 Task: Open Card Card0000000006 in Board Board0000000002 in Workspace WS0000000001 in Trello. Add Member Mailaustralia7@gmail.com to Card Card0000000006 in Board Board0000000002 in Workspace WS0000000001 in Trello. Add Blue Label titled Label0000000006 to Card Card0000000006 in Board Board0000000002 in Workspace WS0000000001 in Trello. Add Checklist CL0000000006 to Card Card0000000006 in Board Board0000000002 in Workspace WS0000000001 in Trello. Add Dates with Start Date as Sep 01 2023 and Due Date as Sep 30 2023 to Card Card0000000006 in Board Board0000000002 in Workspace WS0000000001 in Trello
Action: Mouse moved to (554, 45)
Screenshot: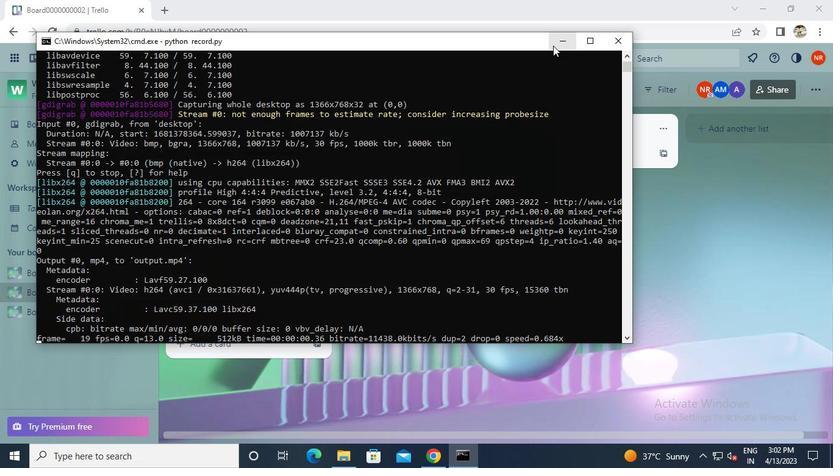 
Action: Mouse pressed left at (554, 45)
Screenshot: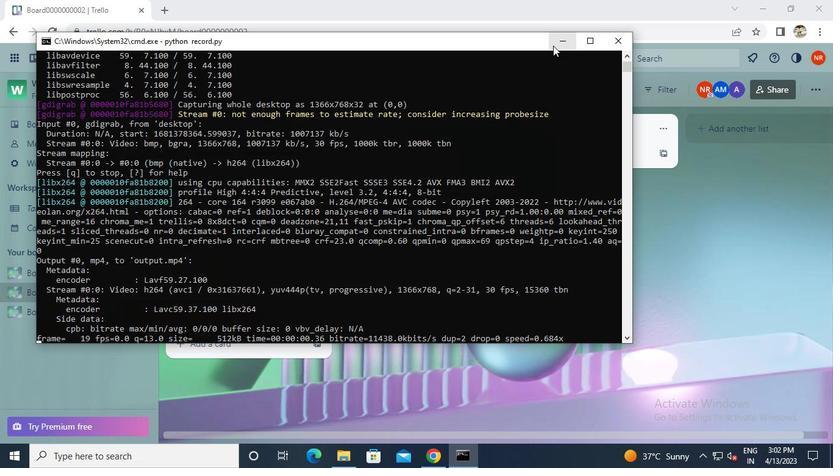 
Action: Mouse moved to (241, 267)
Screenshot: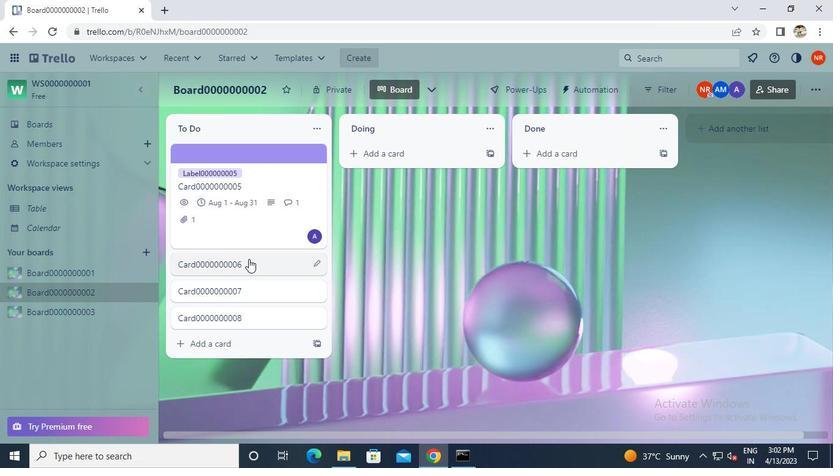 
Action: Mouse pressed left at (241, 267)
Screenshot: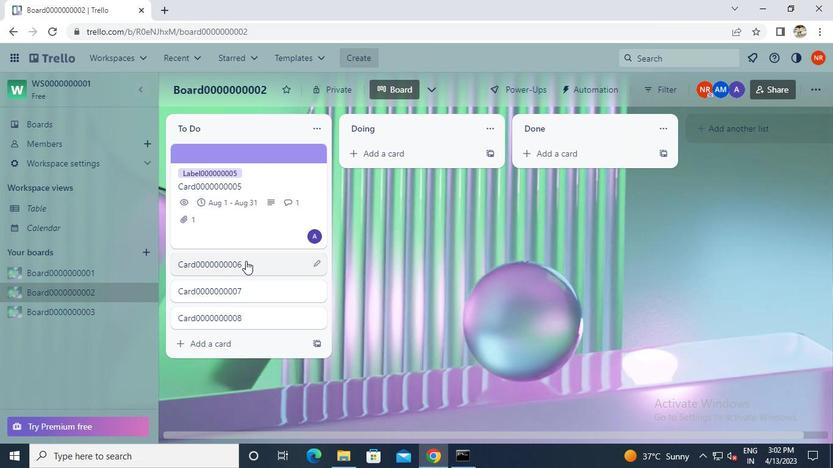 
Action: Mouse moved to (565, 192)
Screenshot: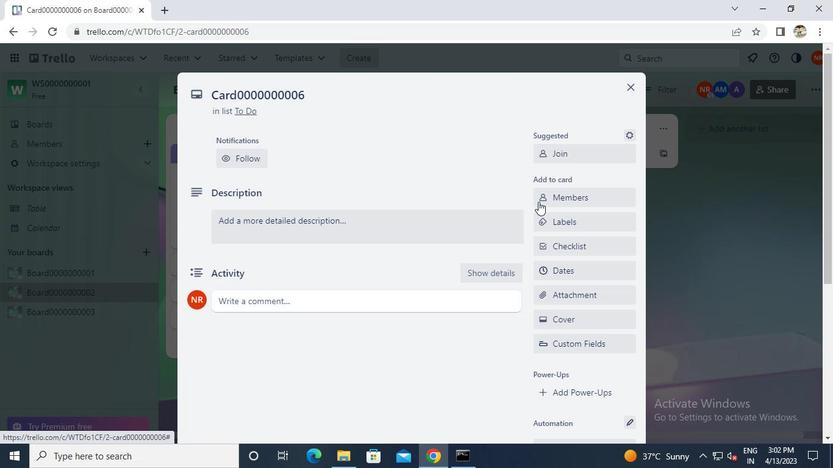 
Action: Mouse pressed left at (565, 192)
Screenshot: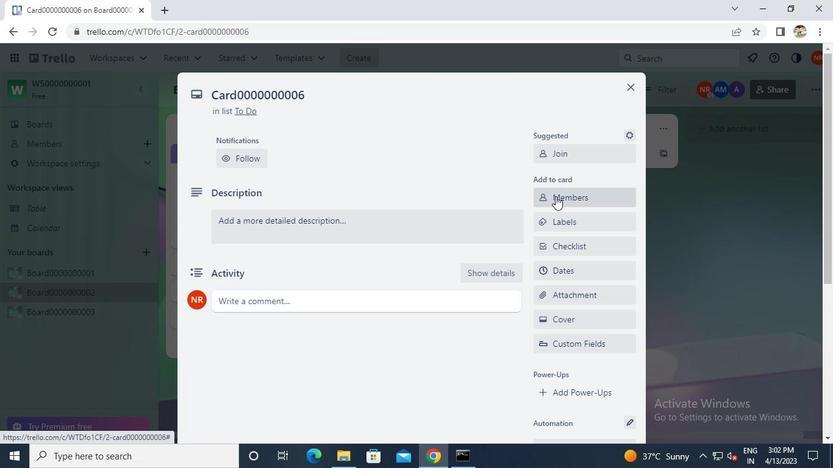 
Action: Mouse moved to (563, 192)
Screenshot: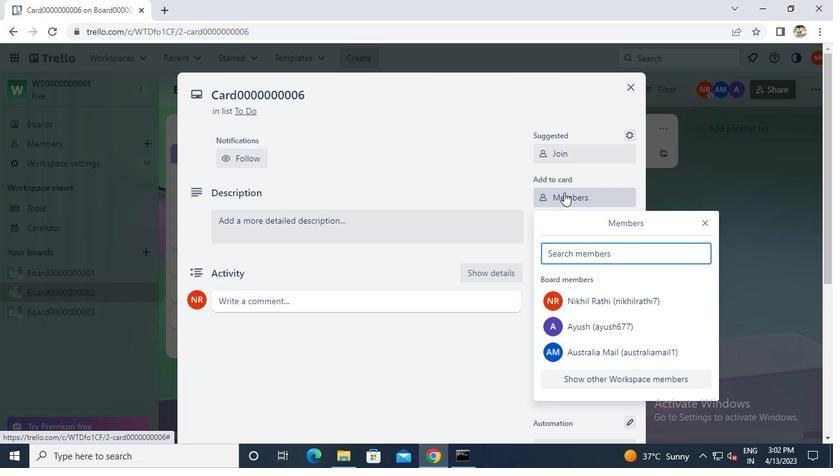 
Action: Keyboard m
Screenshot: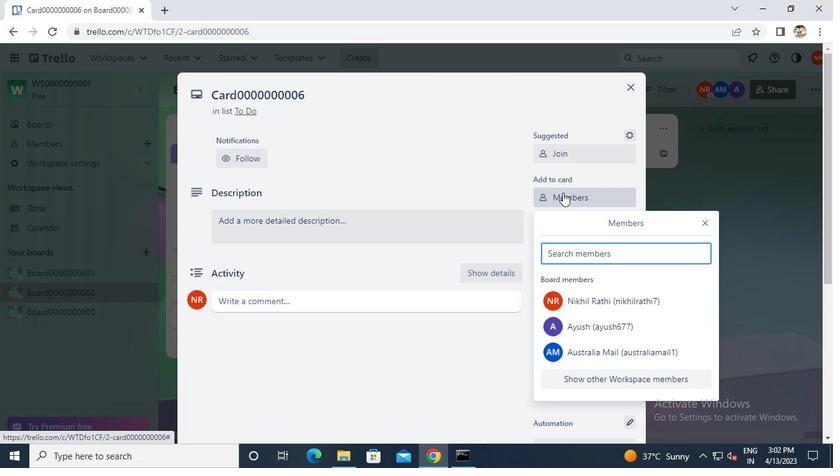 
Action: Keyboard a
Screenshot: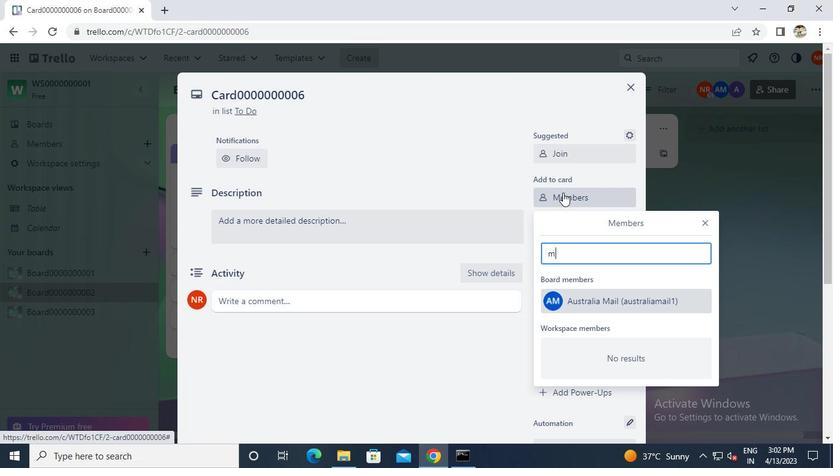 
Action: Keyboard i
Screenshot: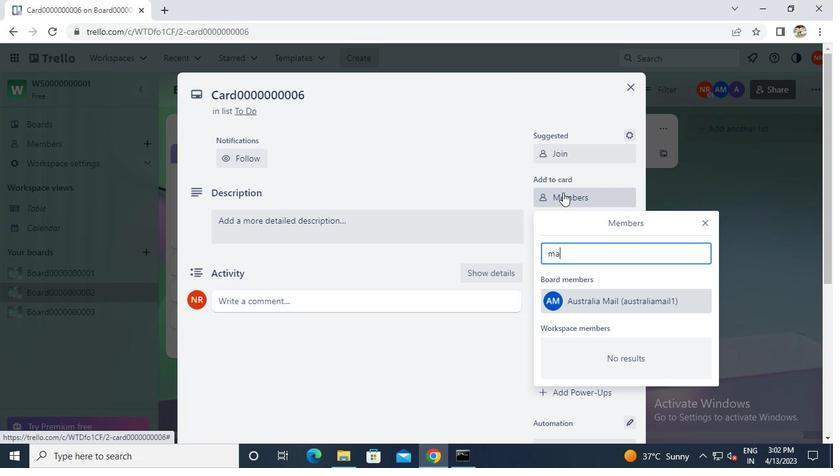 
Action: Keyboard l
Screenshot: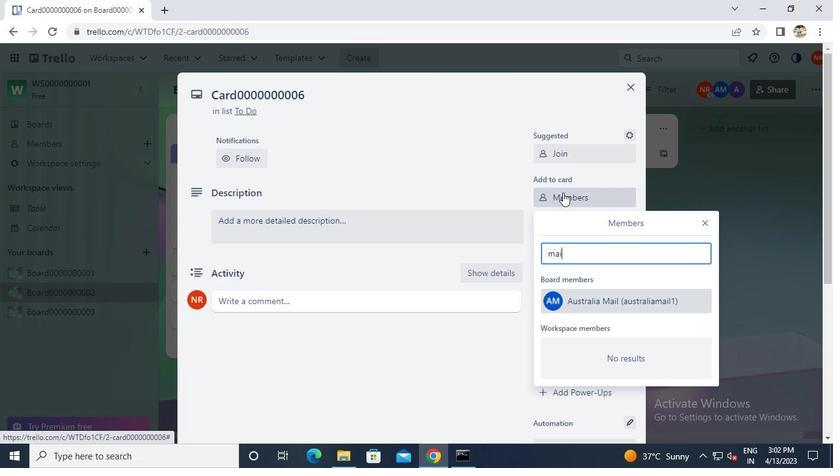
Action: Mouse moved to (570, 308)
Screenshot: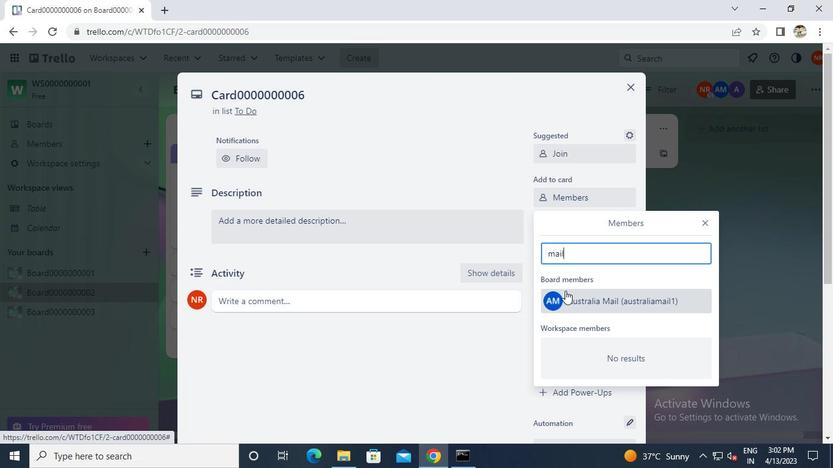 
Action: Mouse pressed left at (570, 308)
Screenshot: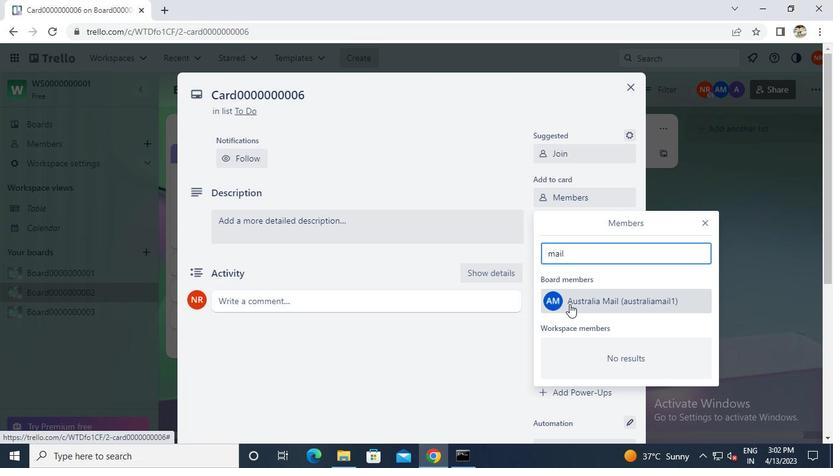 
Action: Mouse moved to (706, 222)
Screenshot: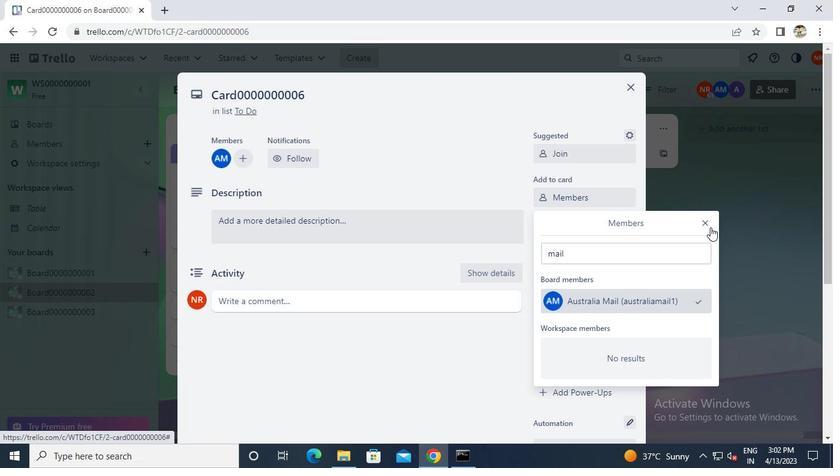 
Action: Mouse pressed left at (706, 222)
Screenshot: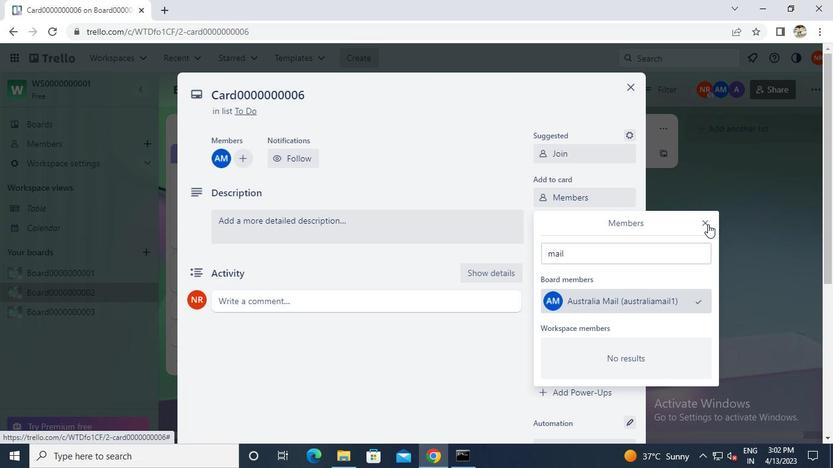 
Action: Mouse moved to (608, 220)
Screenshot: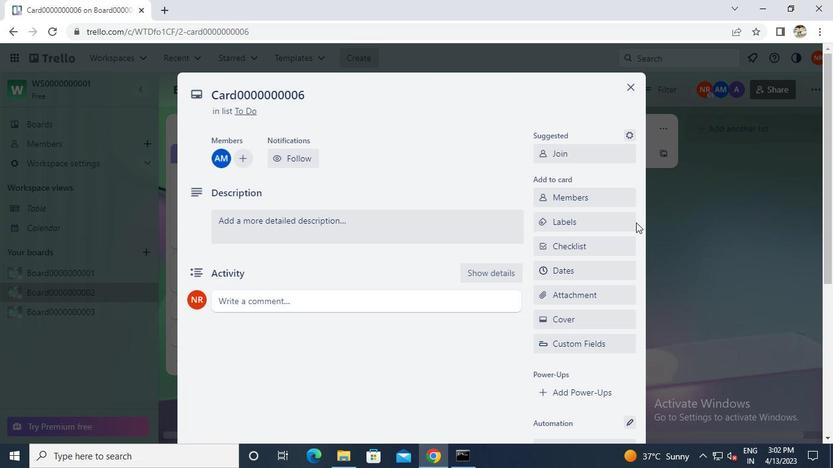 
Action: Mouse pressed left at (608, 220)
Screenshot: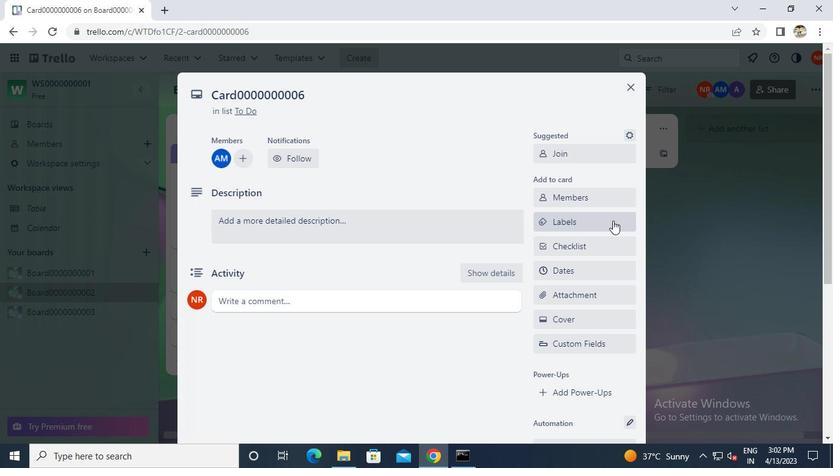 
Action: Mouse moved to (613, 320)
Screenshot: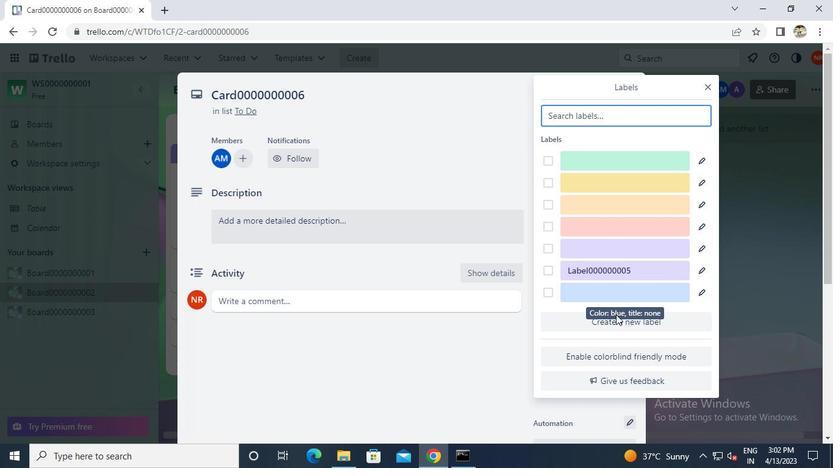 
Action: Mouse pressed left at (613, 320)
Screenshot: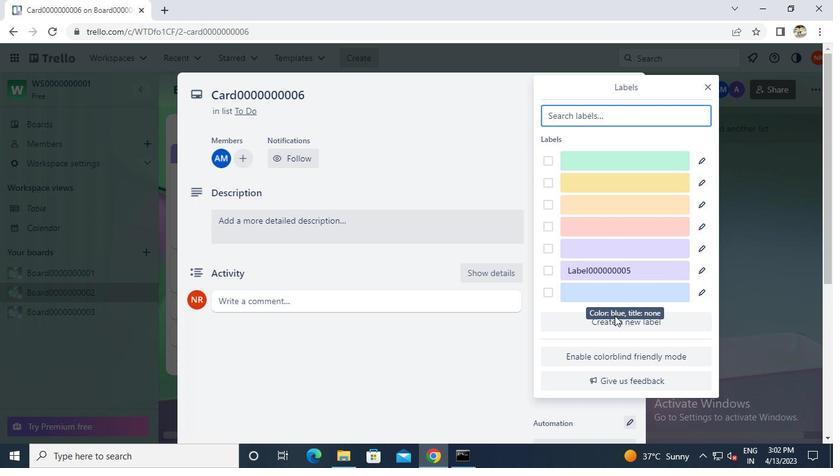 
Action: Mouse moved to (562, 352)
Screenshot: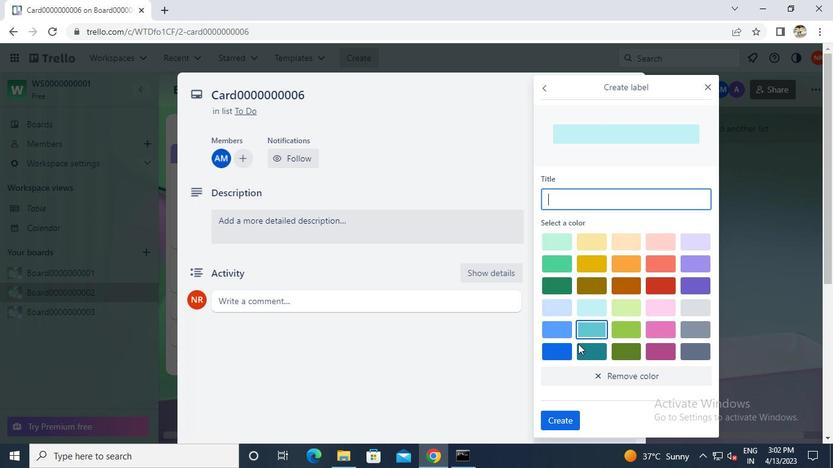 
Action: Mouse pressed left at (562, 352)
Screenshot: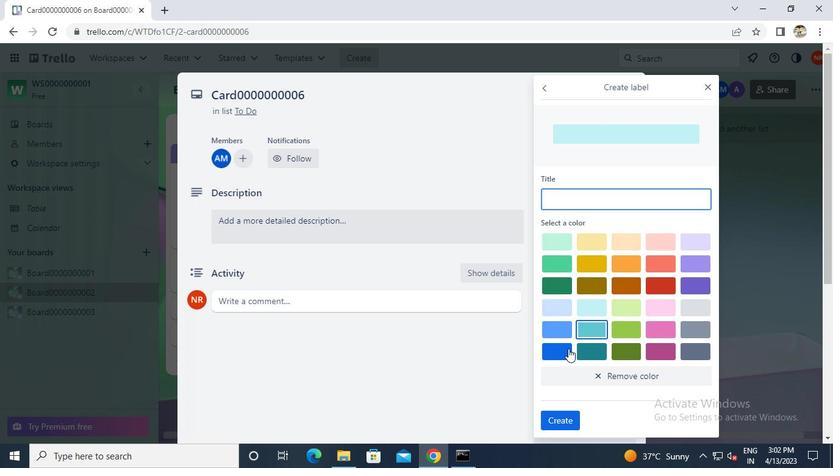 
Action: Mouse moved to (581, 201)
Screenshot: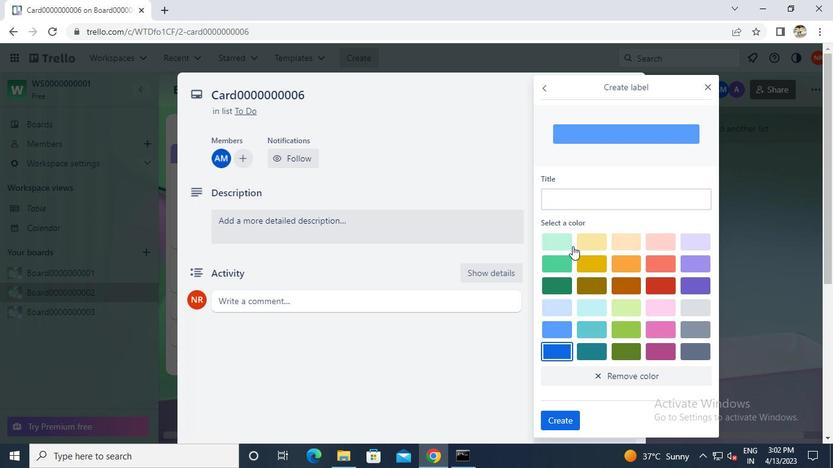 
Action: Mouse pressed left at (581, 201)
Screenshot: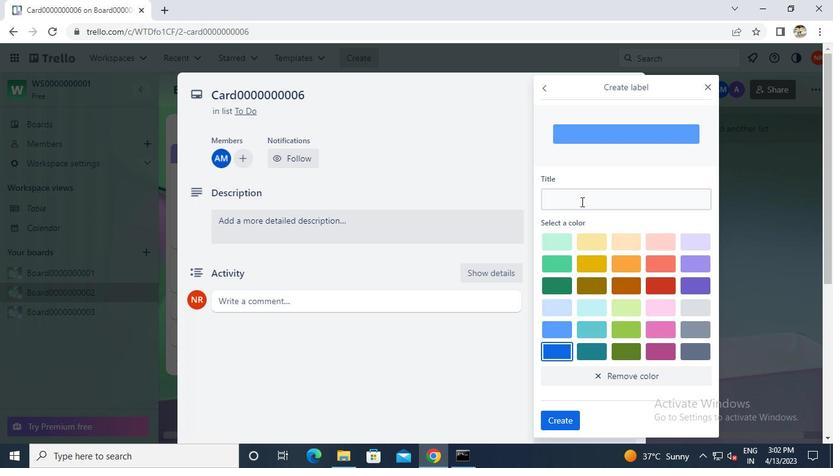 
Action: Keyboard Key.caps_lock
Screenshot: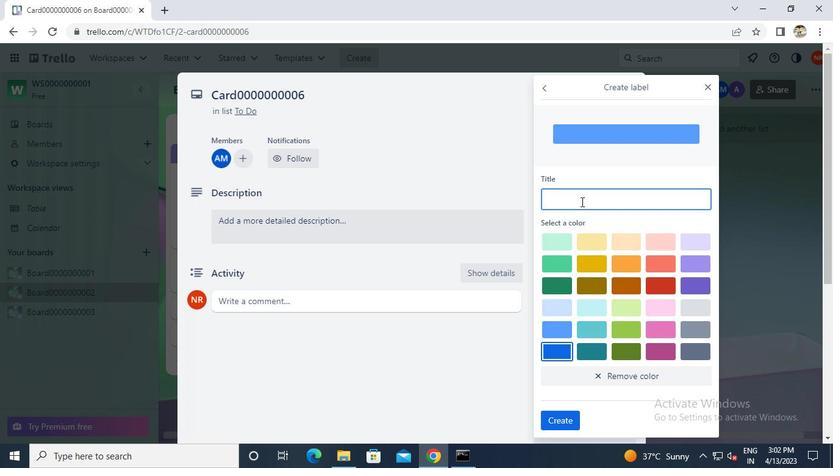 
Action: Keyboard l
Screenshot: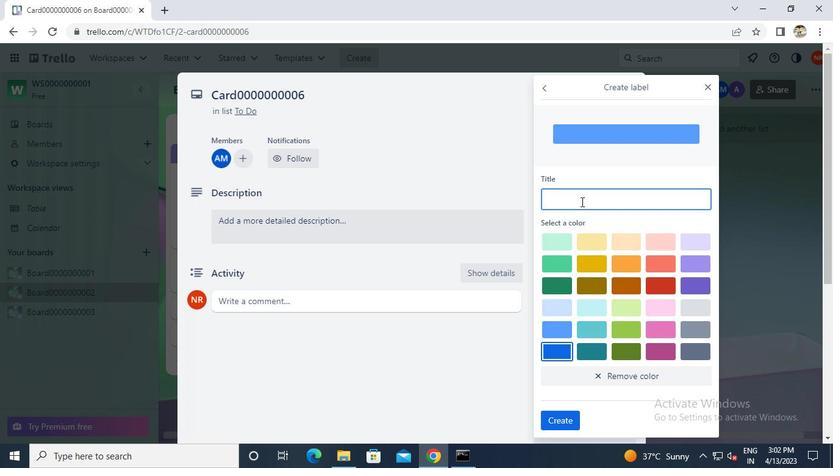 
Action: Keyboard Key.caps_lock
Screenshot: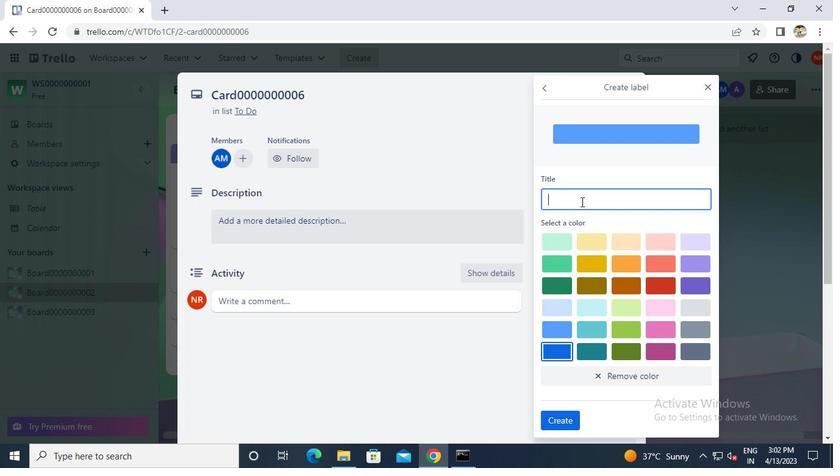 
Action: Keyboard a
Screenshot: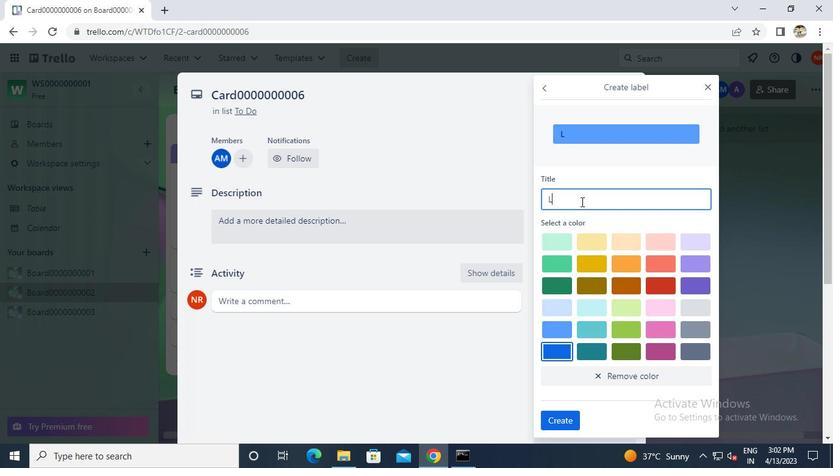 
Action: Keyboard b
Screenshot: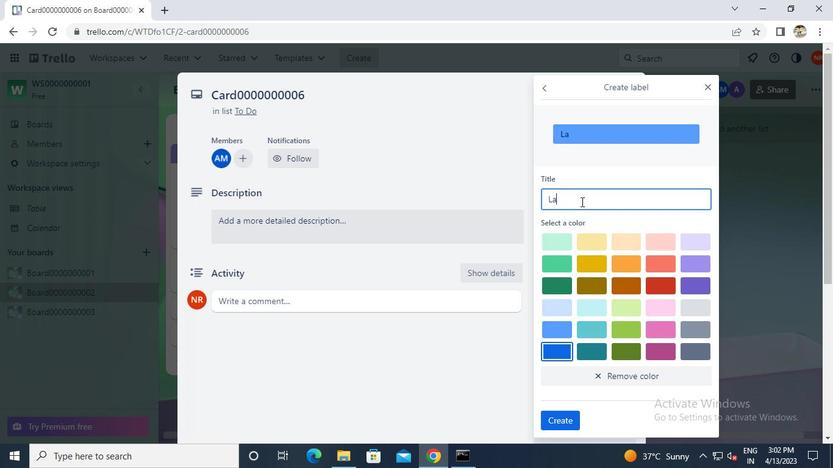 
Action: Keyboard e
Screenshot: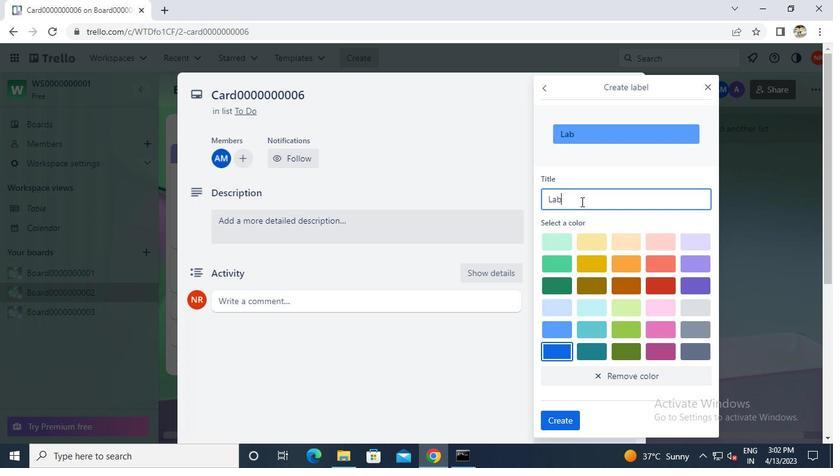 
Action: Keyboard l
Screenshot: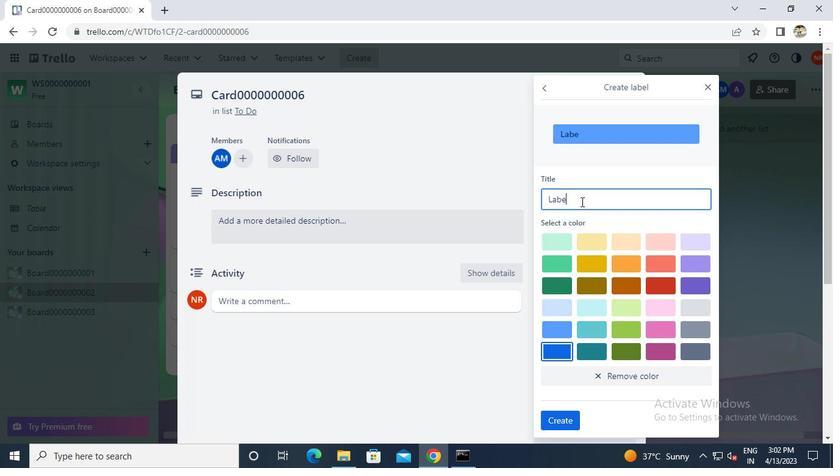 
Action: Keyboard 0
Screenshot: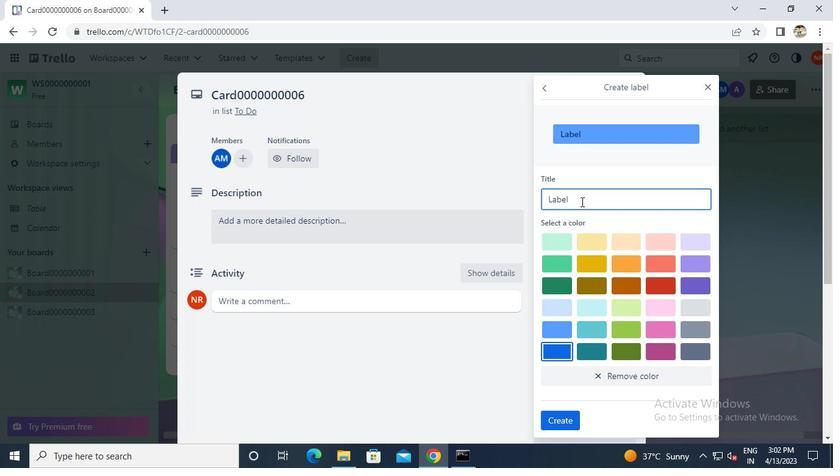 
Action: Keyboard 0
Screenshot: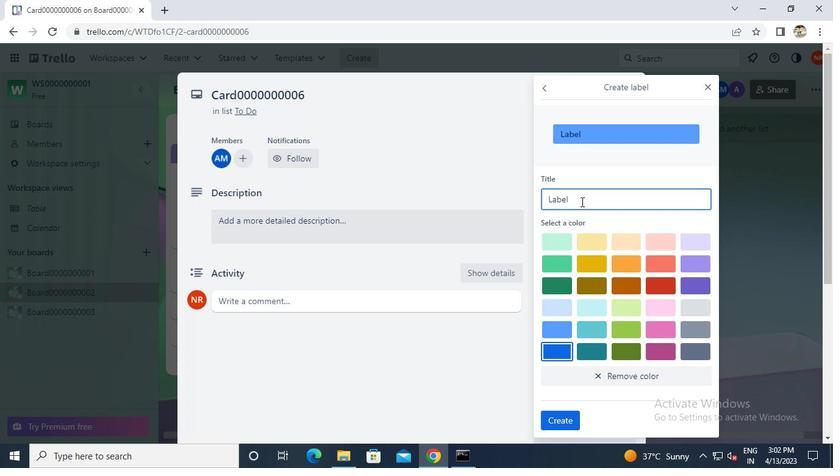 
Action: Keyboard 0
Screenshot: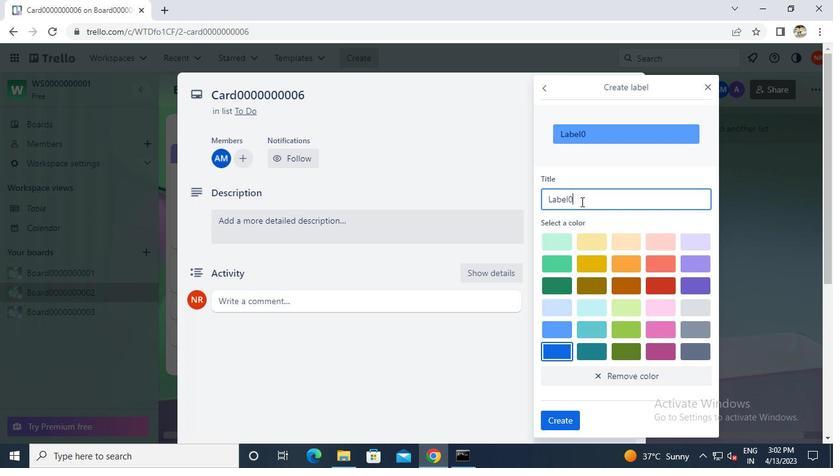 
Action: Keyboard 0
Screenshot: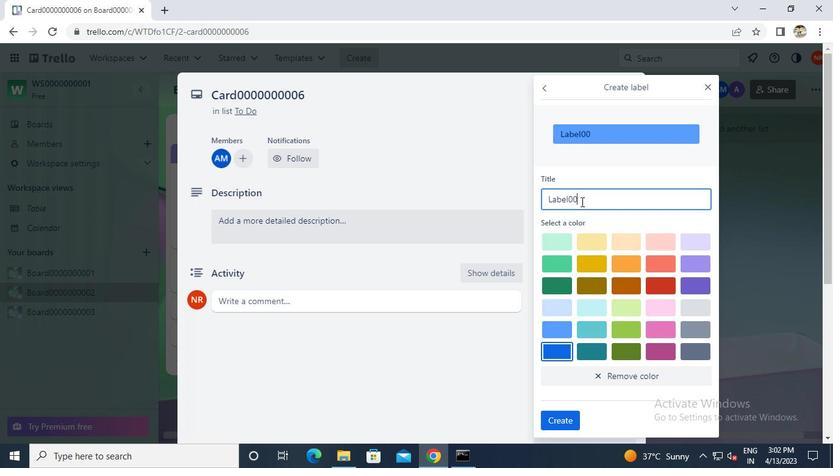 
Action: Keyboard 0
Screenshot: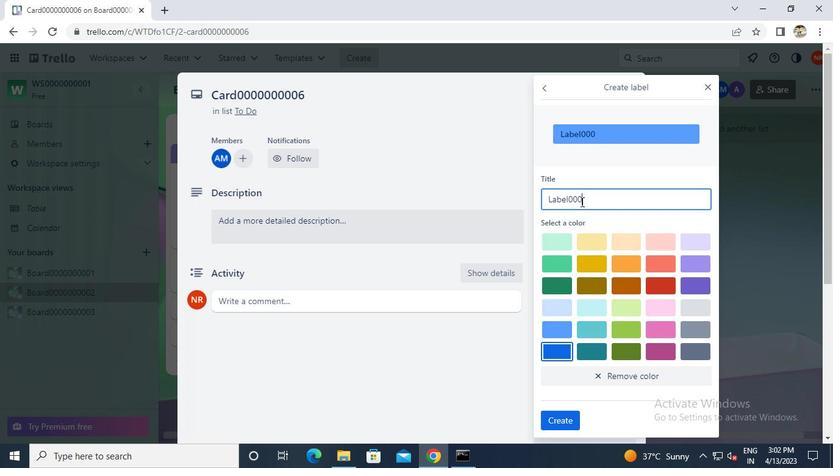 
Action: Keyboard 0
Screenshot: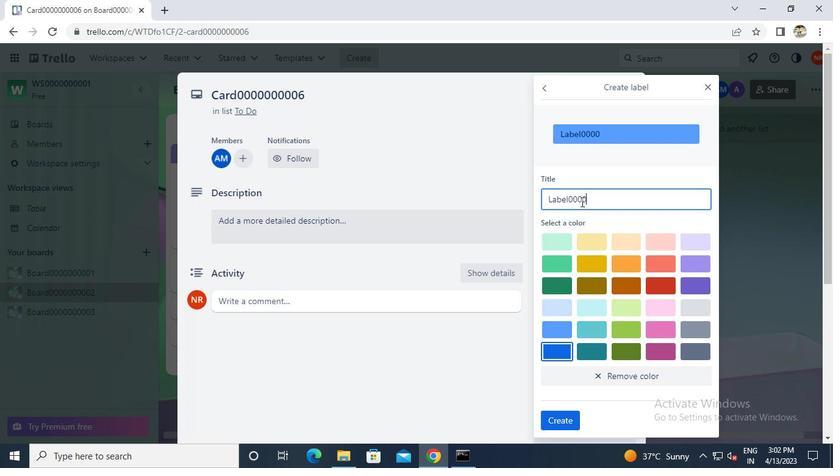 
Action: Keyboard 0
Screenshot: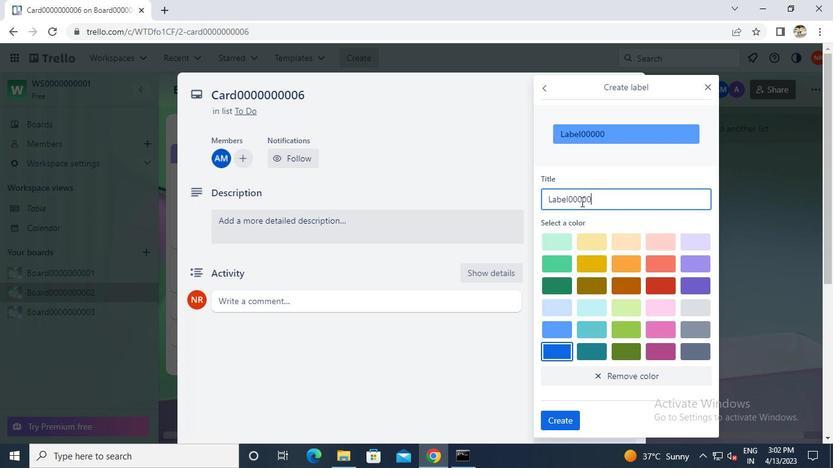 
Action: Keyboard 0
Screenshot: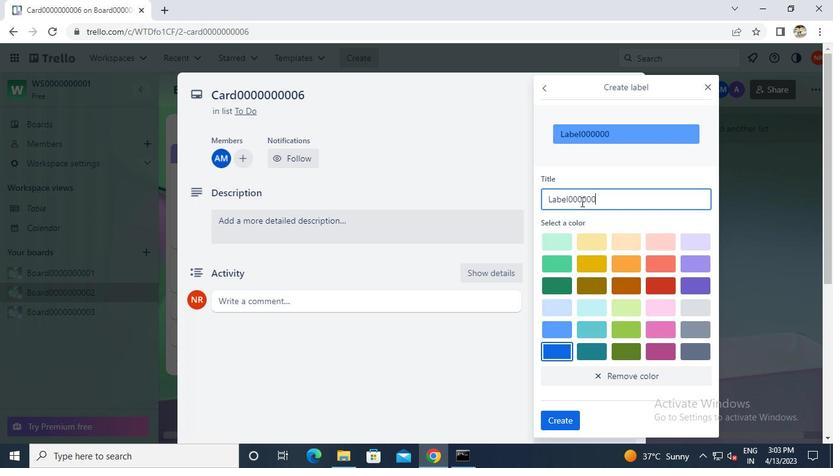 
Action: Keyboard 0
Screenshot: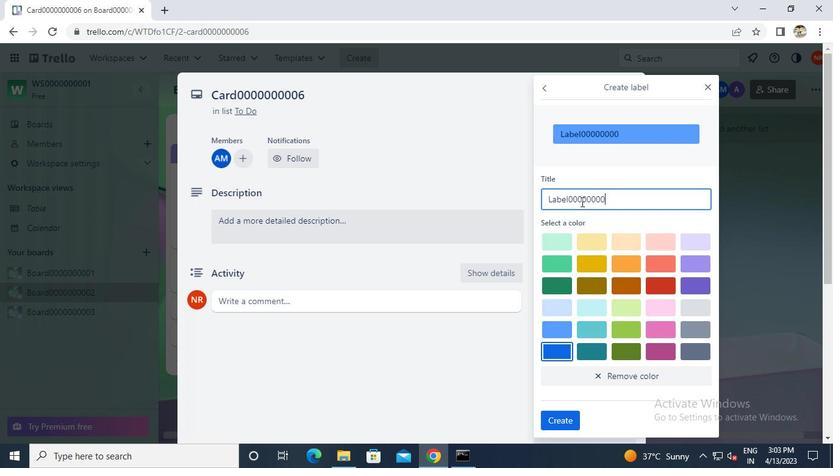 
Action: Keyboard 0
Screenshot: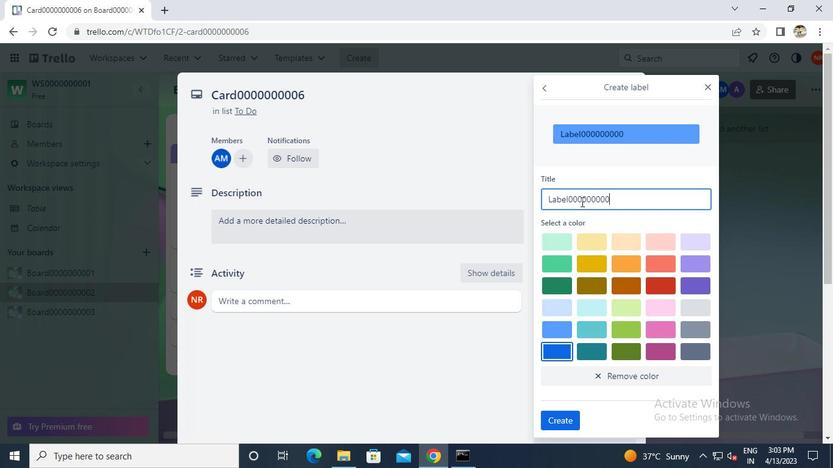 
Action: Keyboard 6
Screenshot: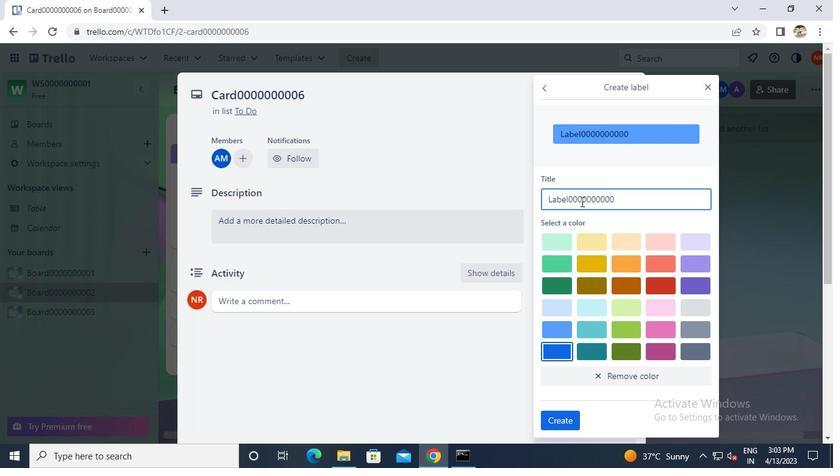 
Action: Mouse moved to (550, 424)
Screenshot: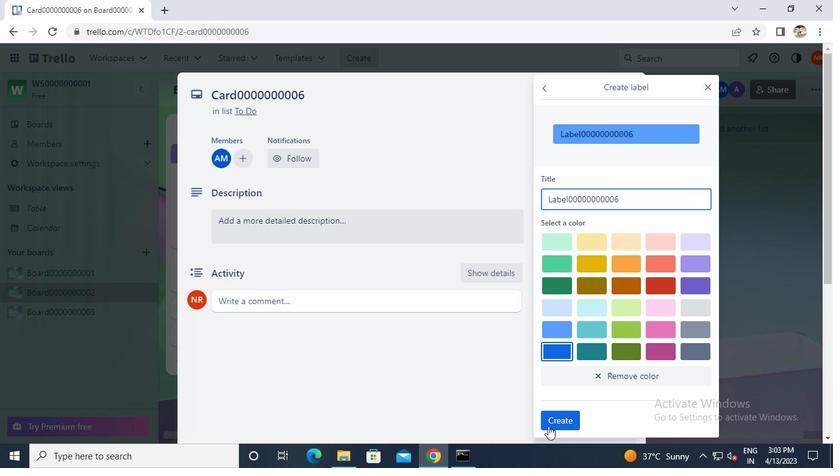 
Action: Mouse pressed left at (550, 424)
Screenshot: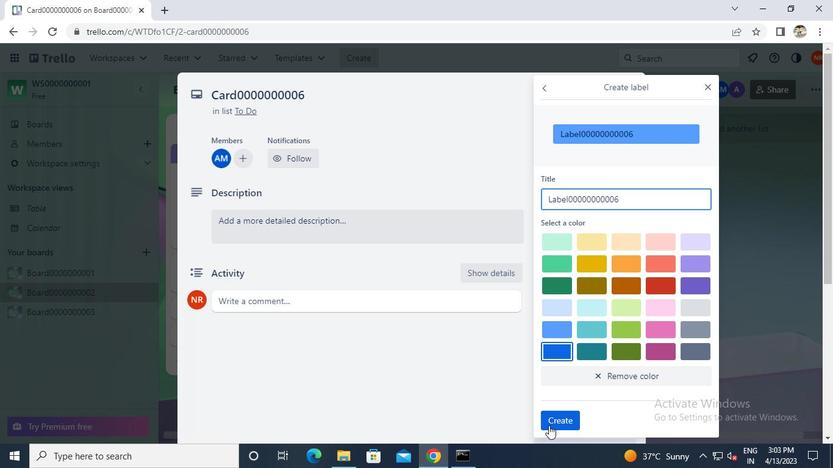 
Action: Mouse moved to (709, 87)
Screenshot: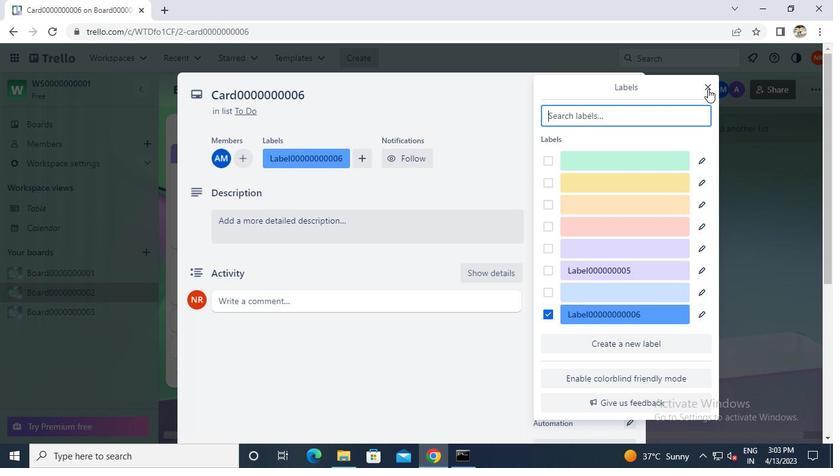 
Action: Mouse pressed left at (709, 87)
Screenshot: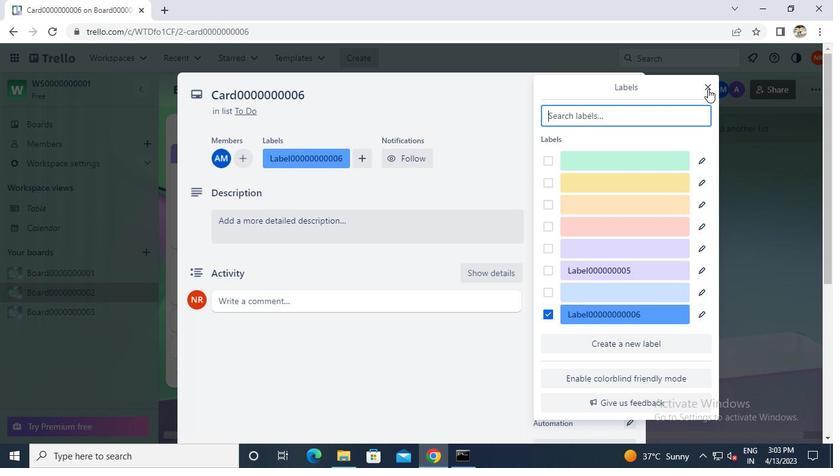 
Action: Mouse moved to (584, 253)
Screenshot: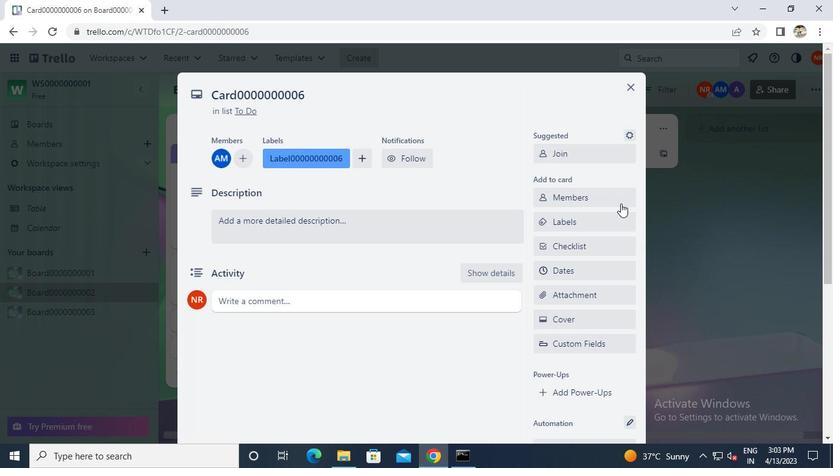 
Action: Mouse pressed left at (584, 253)
Screenshot: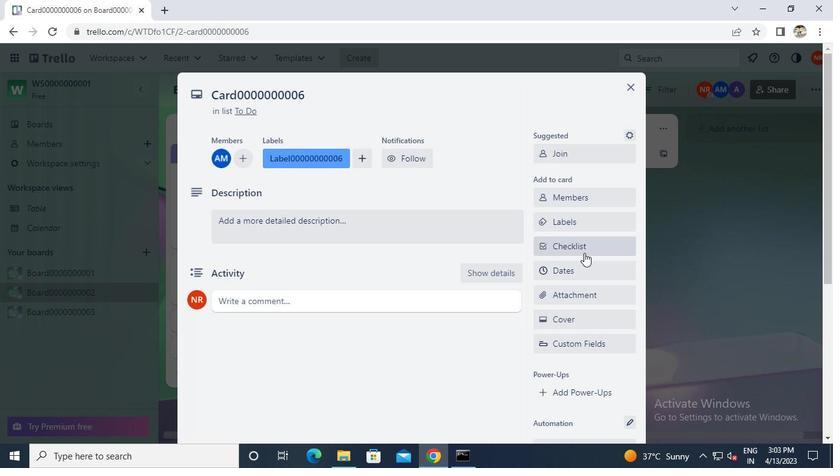 
Action: Keyboard Key.caps_lock
Screenshot: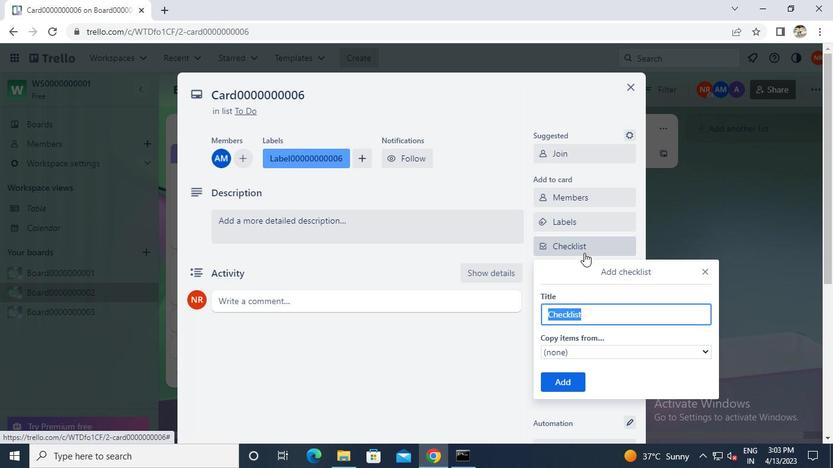 
Action: Keyboard c
Screenshot: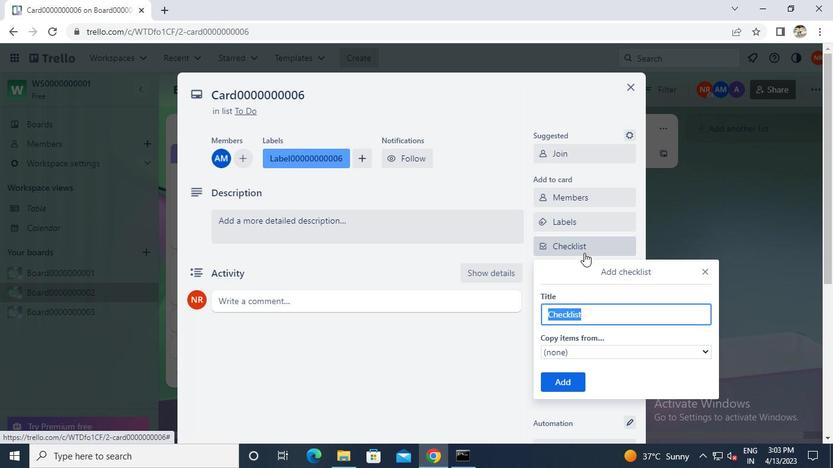 
Action: Keyboard l
Screenshot: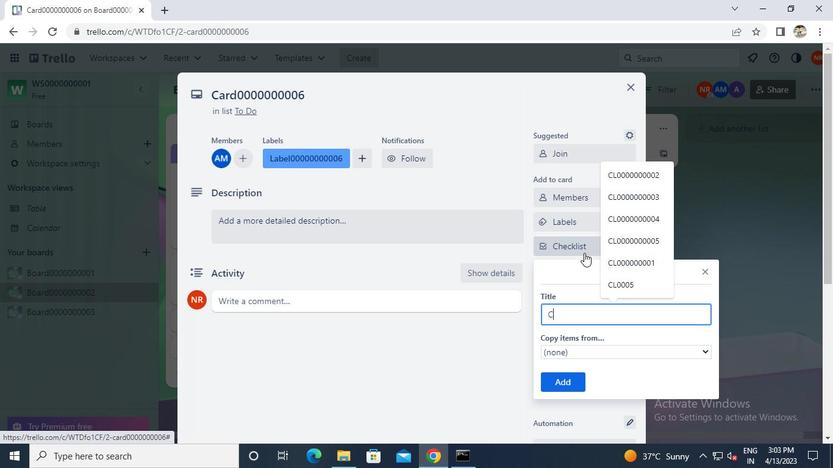 
Action: Keyboard 0
Screenshot: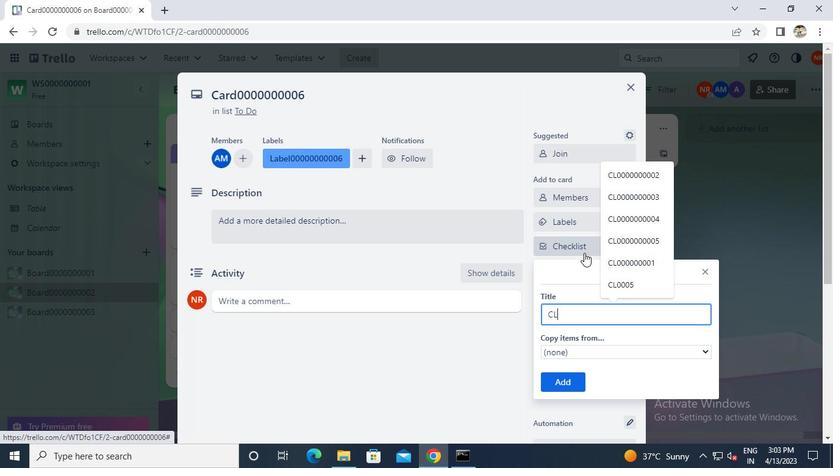 
Action: Keyboard 0
Screenshot: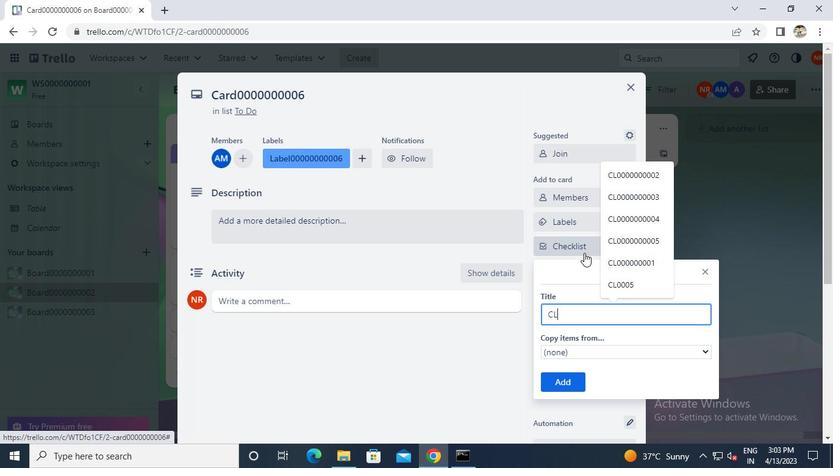 
Action: Keyboard 0
Screenshot: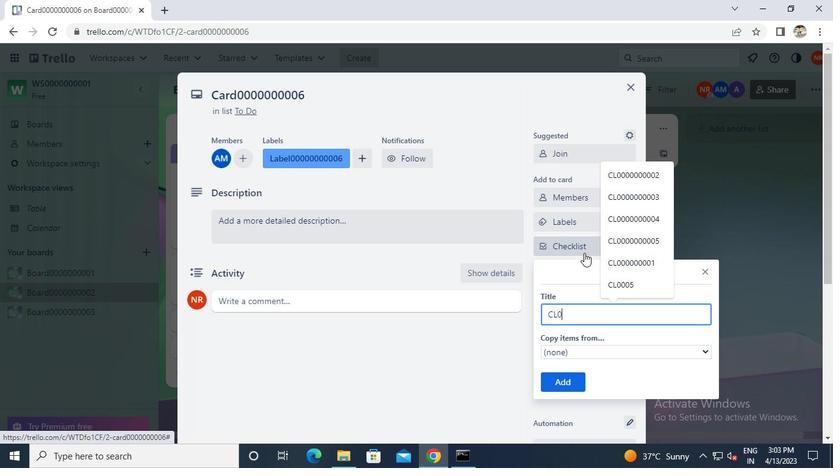 
Action: Keyboard 0
Screenshot: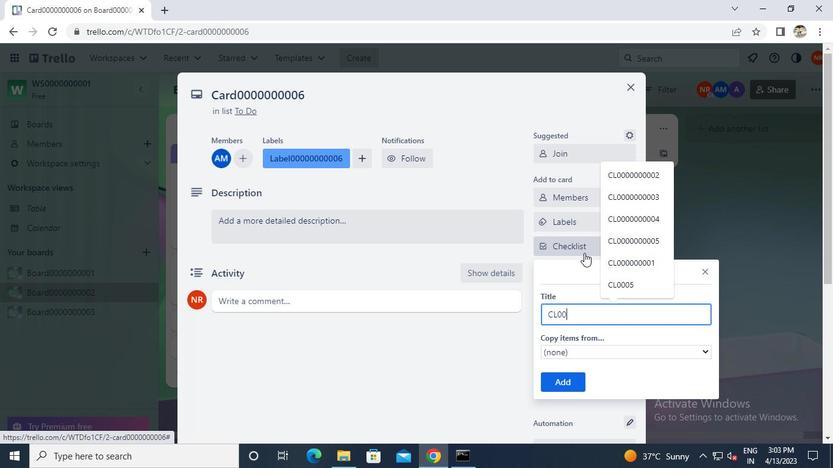 
Action: Keyboard 0
Screenshot: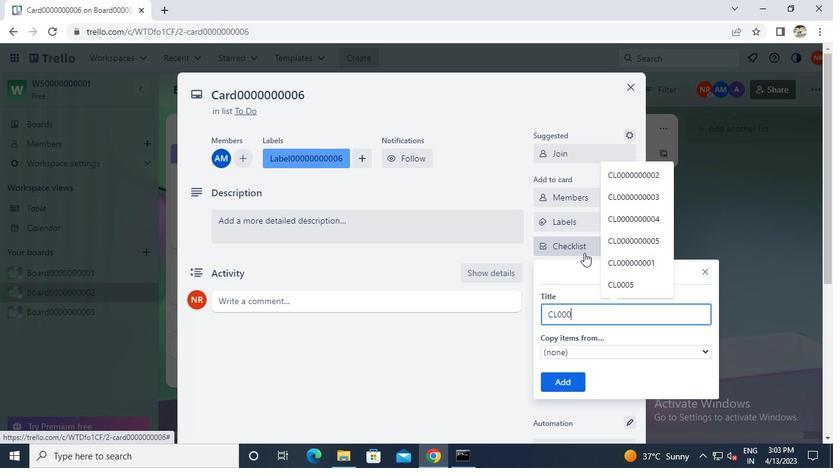 
Action: Keyboard 0
Screenshot: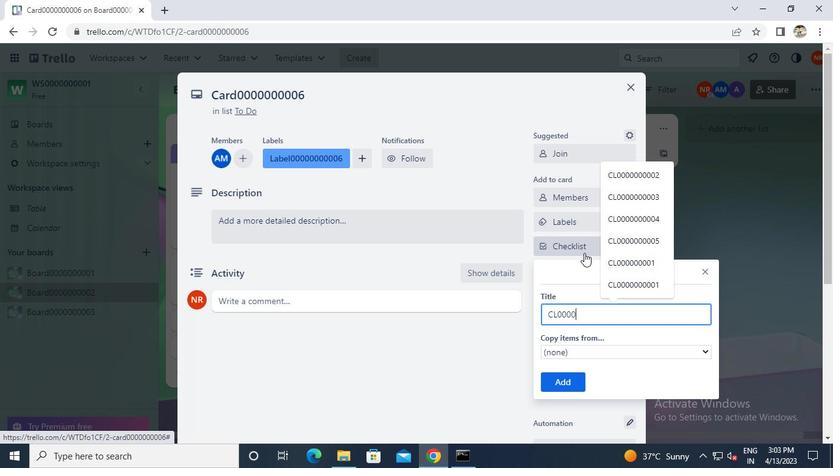 
Action: Keyboard 0
Screenshot: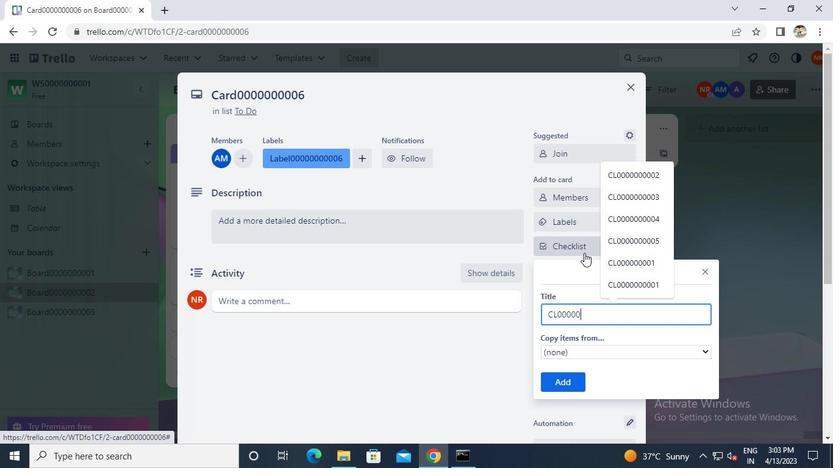
Action: Keyboard 0
Screenshot: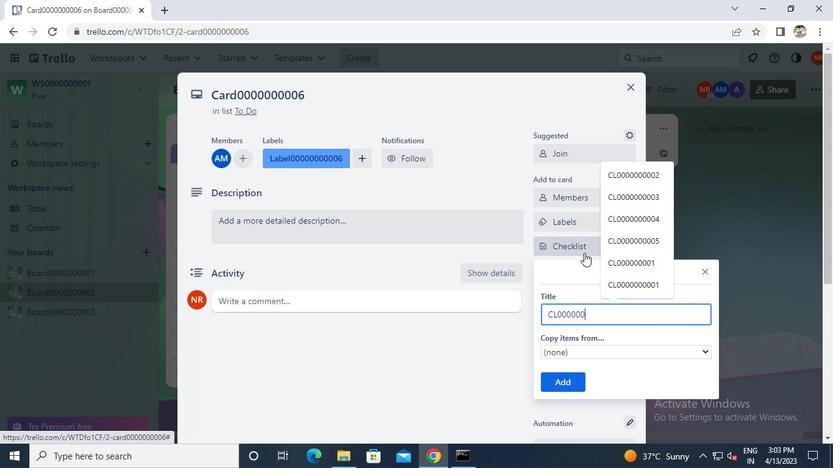 
Action: Keyboard 0
Screenshot: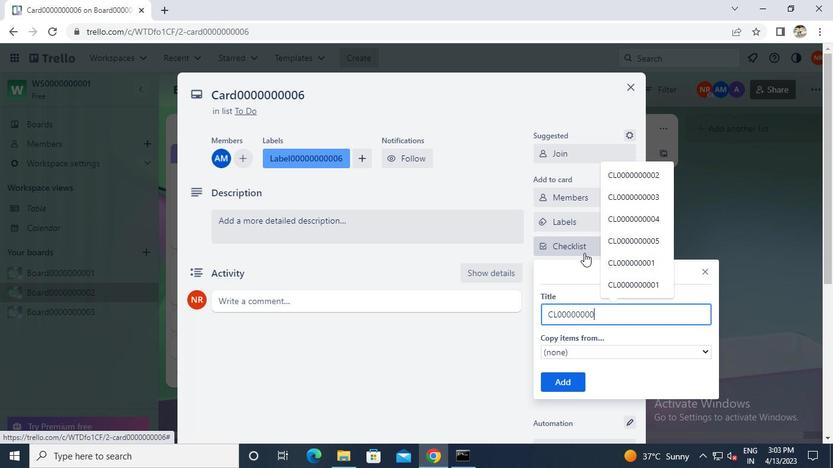 
Action: Keyboard 0
Screenshot: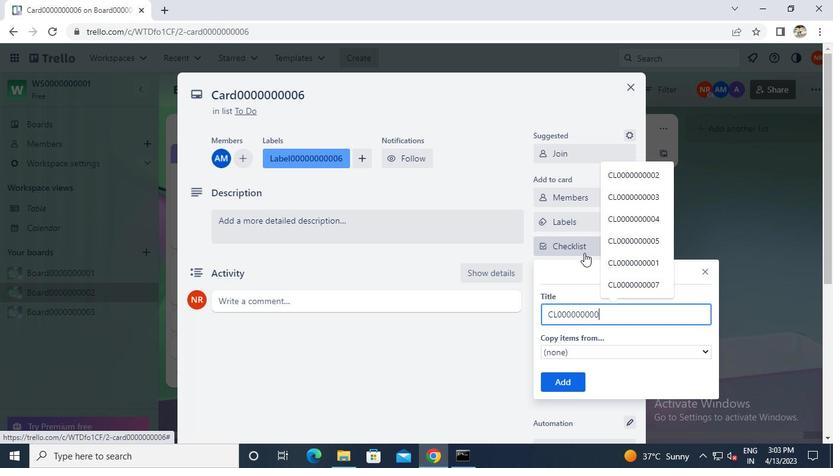 
Action: Keyboard 6
Screenshot: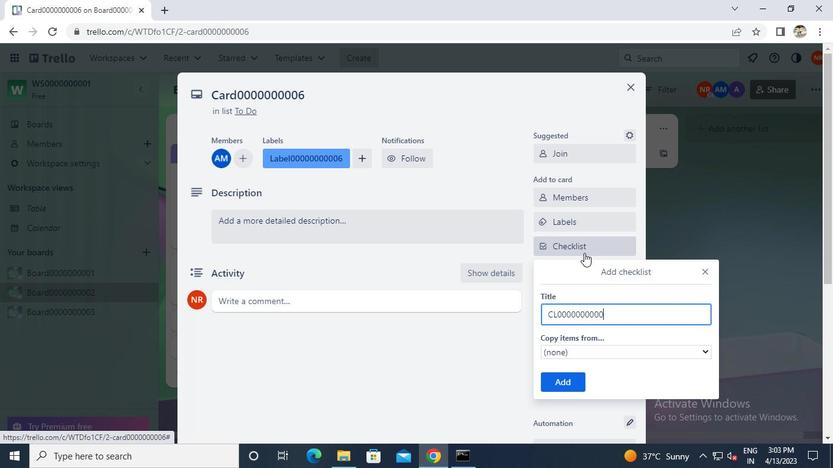 
Action: Mouse moved to (569, 375)
Screenshot: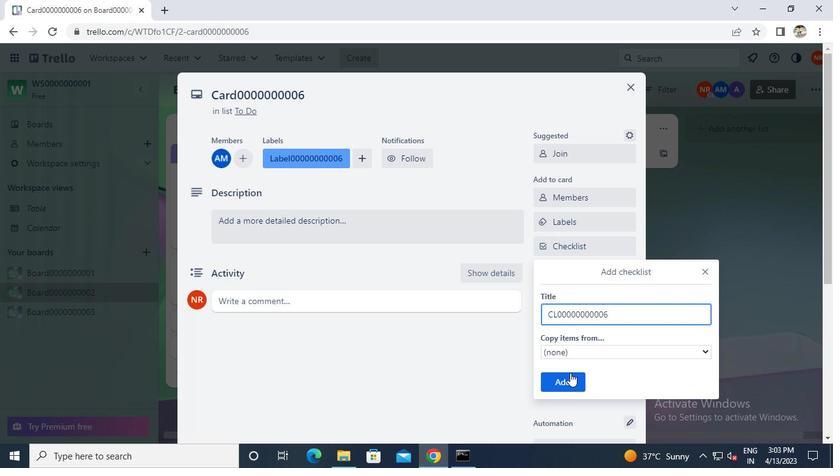 
Action: Mouse pressed left at (569, 375)
Screenshot: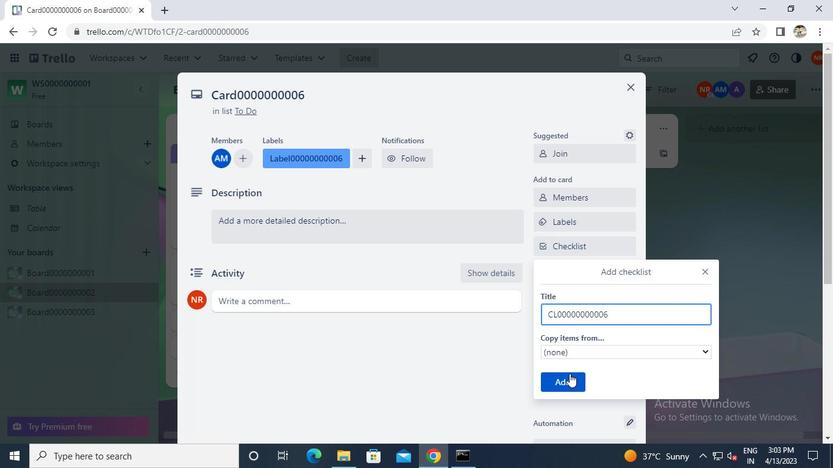 
Action: Mouse moved to (571, 270)
Screenshot: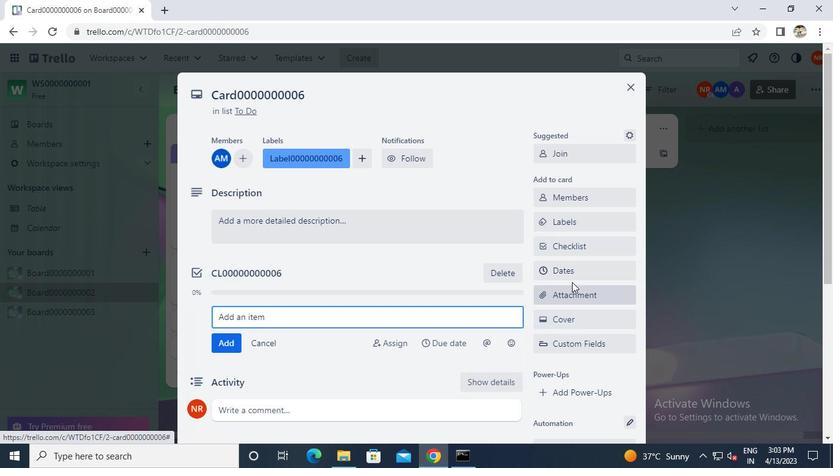 
Action: Mouse pressed left at (571, 270)
Screenshot: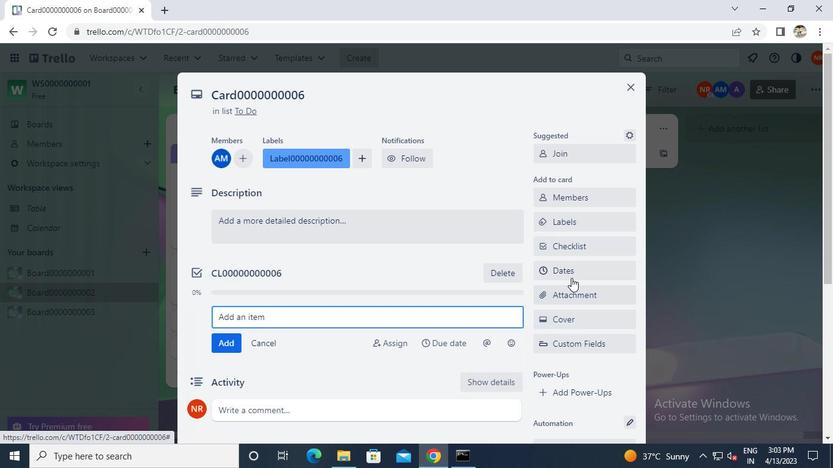
Action: Mouse moved to (548, 305)
Screenshot: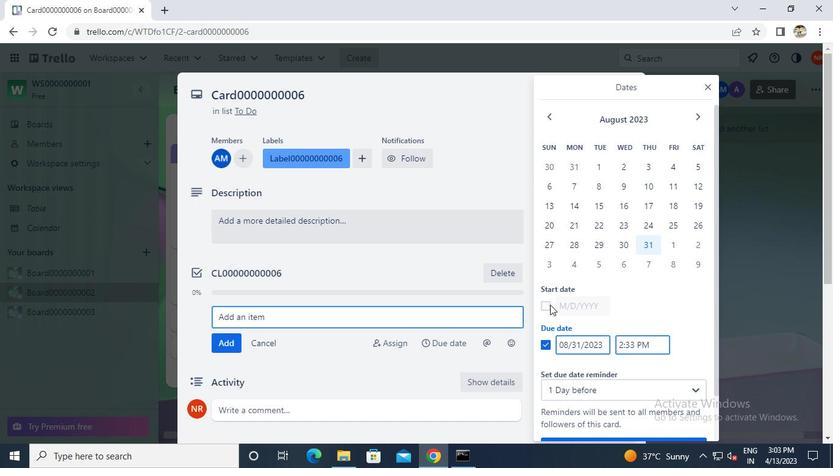 
Action: Mouse pressed left at (548, 305)
Screenshot: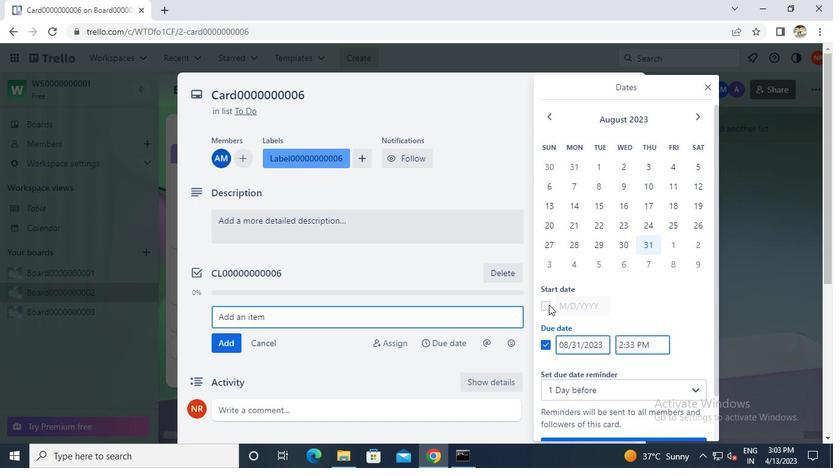 
Action: Mouse moved to (701, 114)
Screenshot: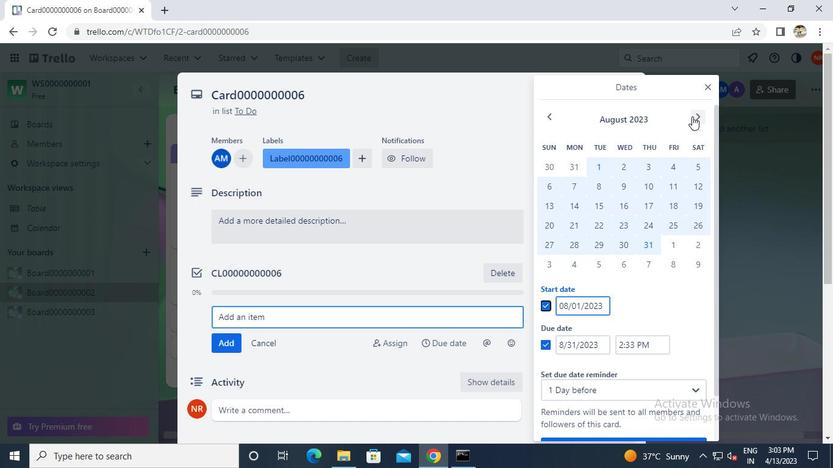 
Action: Mouse pressed left at (701, 114)
Screenshot: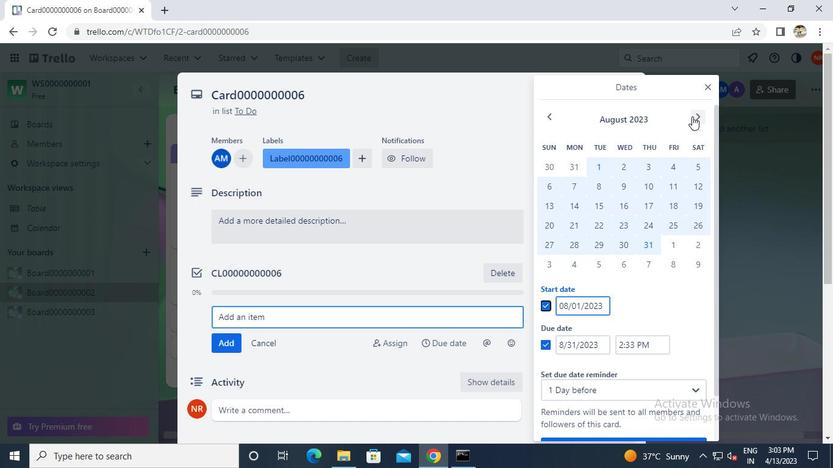 
Action: Mouse moved to (673, 164)
Screenshot: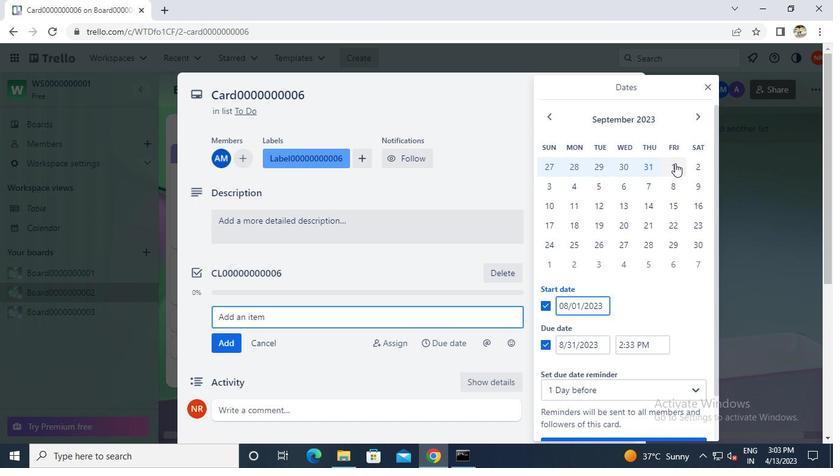 
Action: Mouse pressed left at (673, 164)
Screenshot: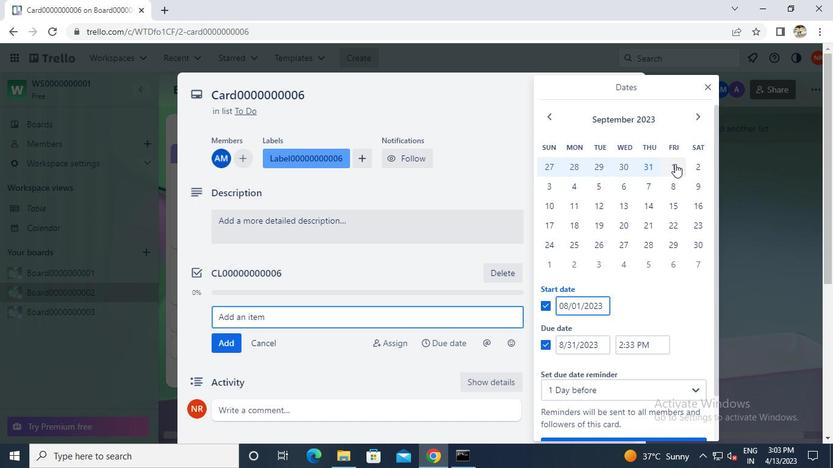 
Action: Mouse moved to (701, 245)
Screenshot: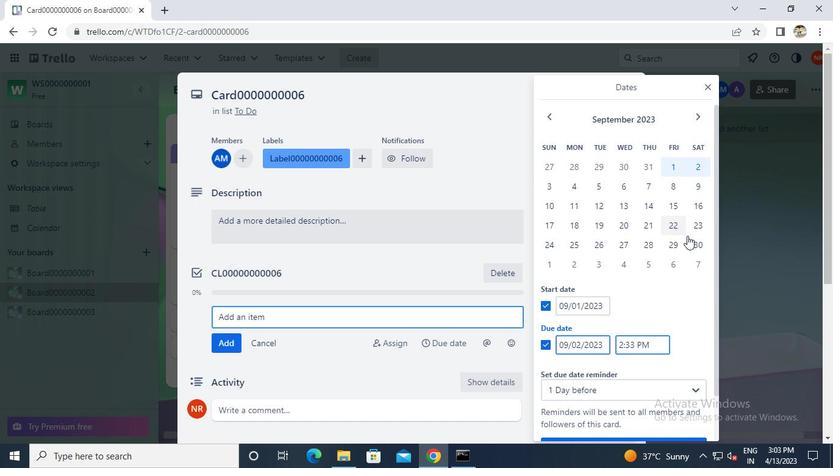 
Action: Mouse pressed left at (701, 245)
Screenshot: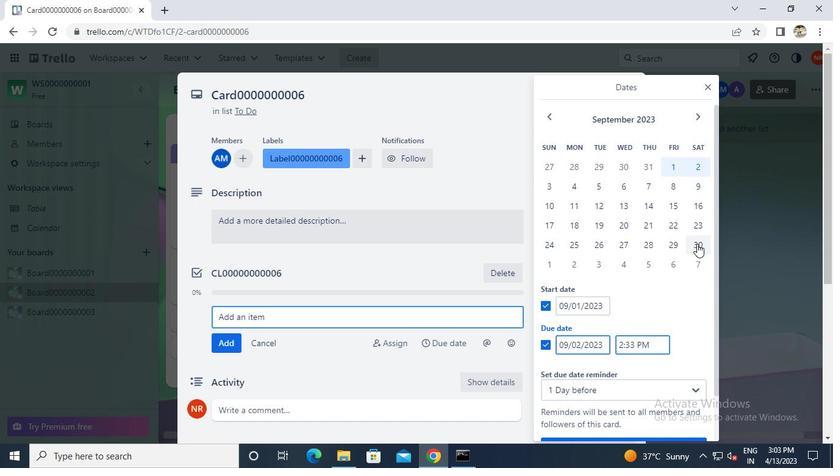 
Action: Mouse moved to (606, 394)
Screenshot: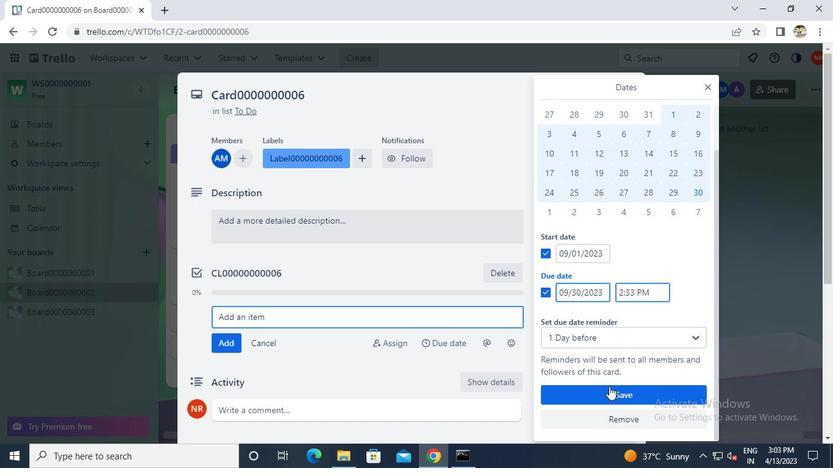 
Action: Mouse pressed left at (606, 394)
Screenshot: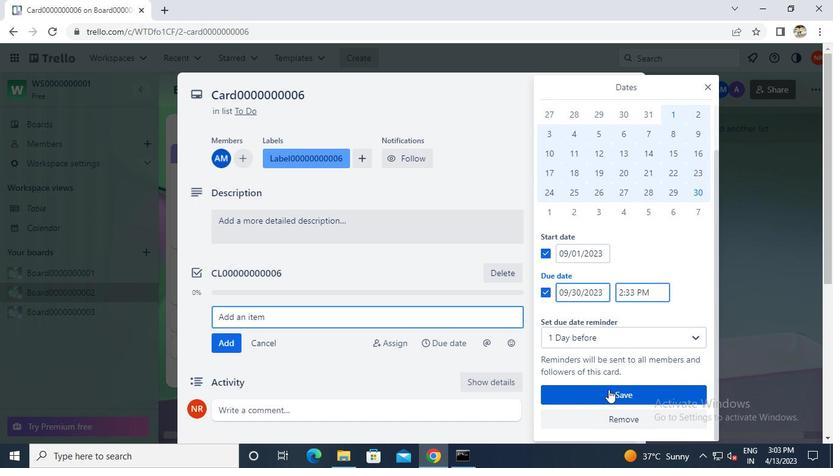 
Action: Mouse moved to (467, 455)
Screenshot: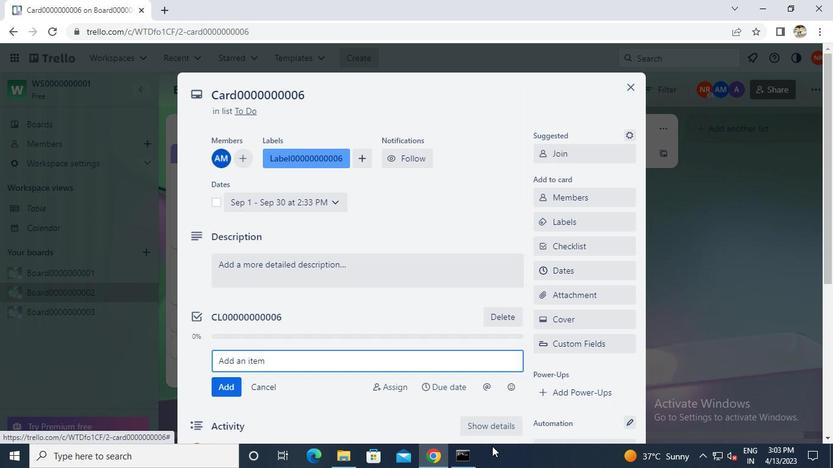 
Action: Mouse pressed left at (467, 455)
Screenshot: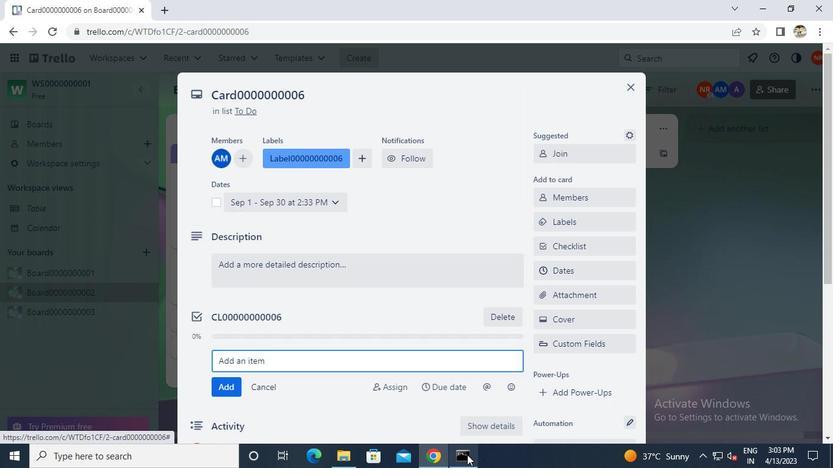 
Action: Mouse moved to (620, 46)
Screenshot: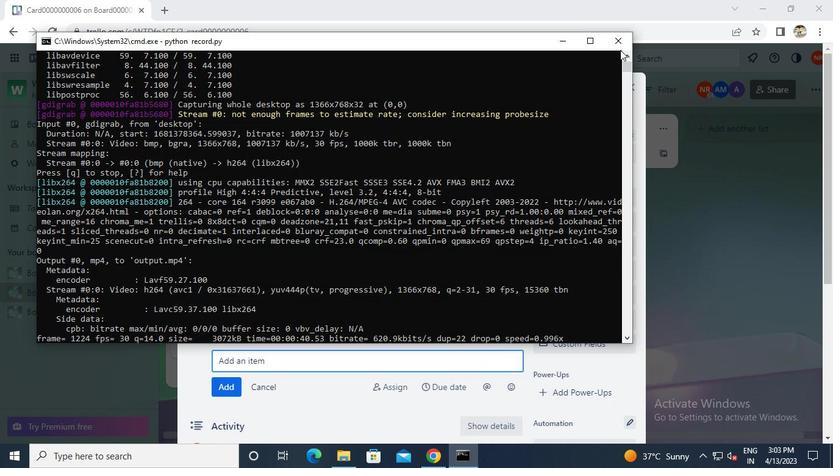 
Action: Mouse pressed left at (620, 46)
Screenshot: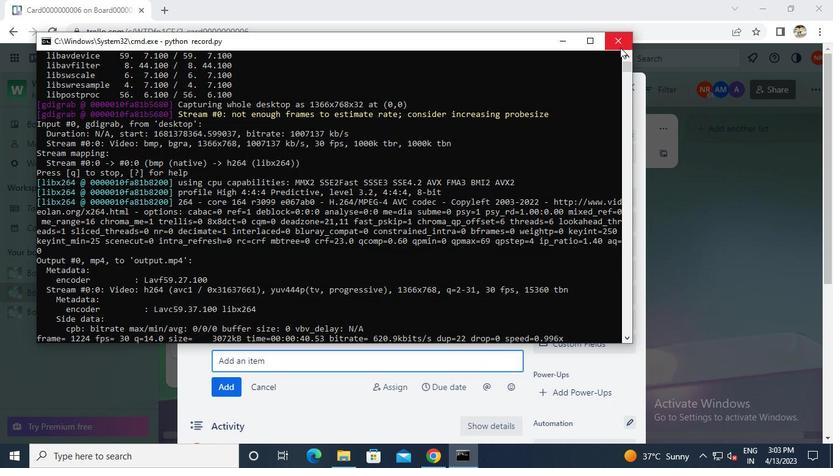 
